Task: Save the location "Nevada State Museum, Las Vegas" to the newly created list "Bucket list".
Action: Mouse moved to (94, 81)
Screenshot: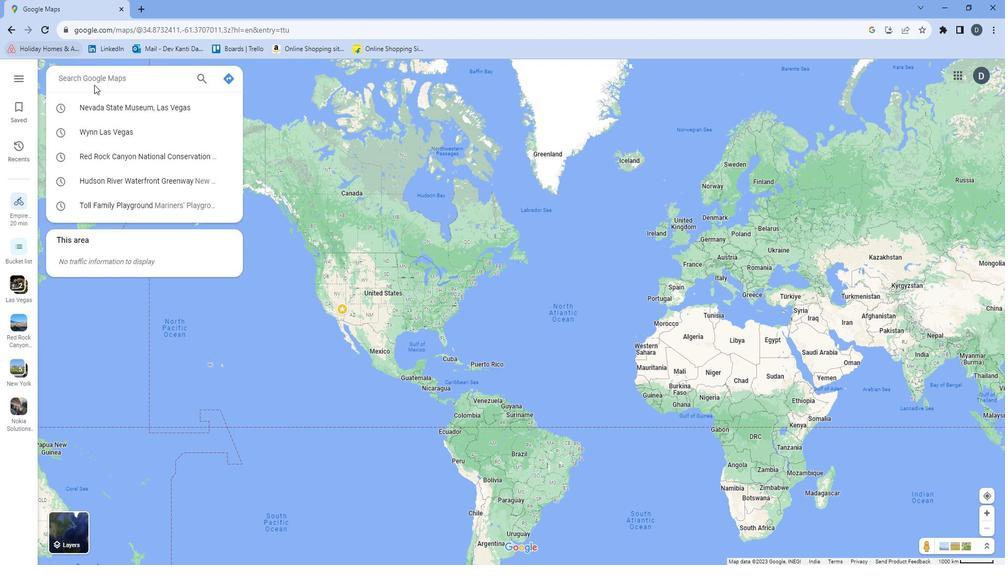 
Action: Mouse pressed left at (94, 81)
Screenshot: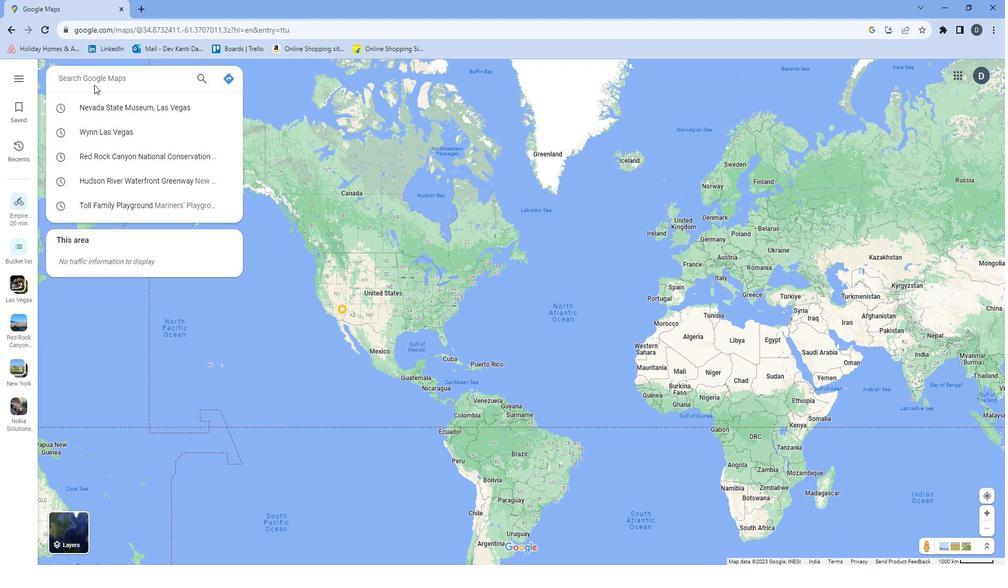 
Action: Mouse moved to (94, 77)
Screenshot: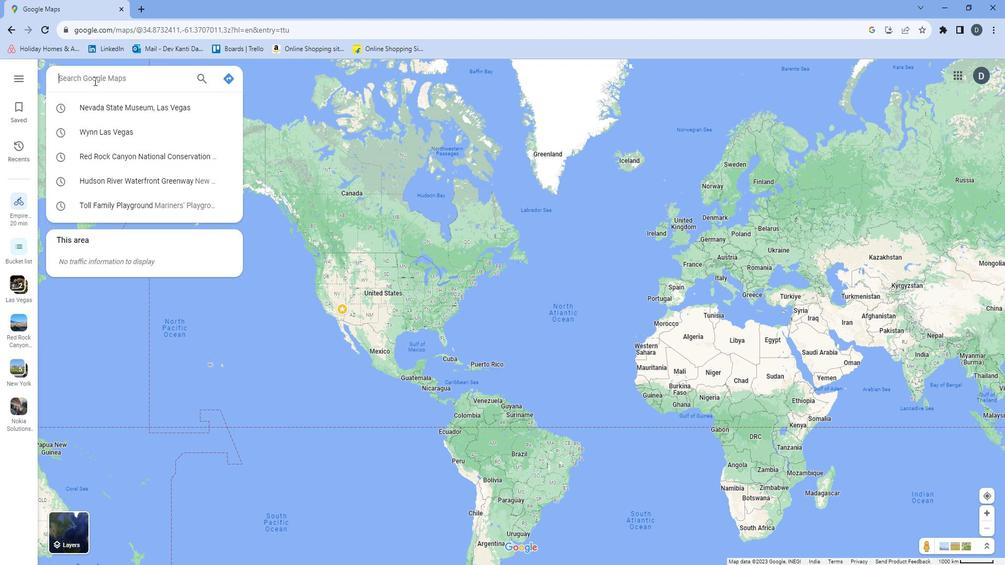 
Action: Mouse pressed left at (94, 77)
Screenshot: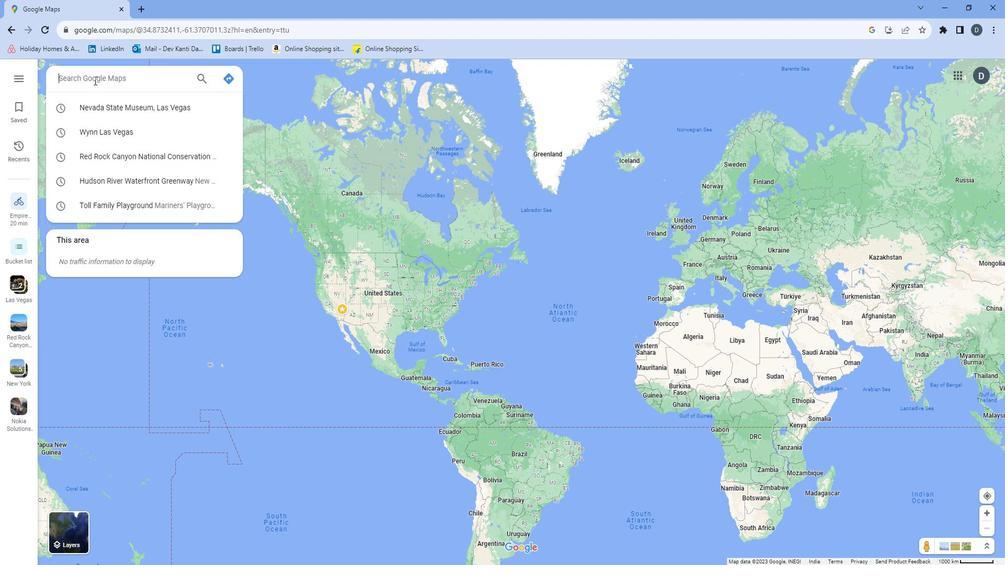 
Action: Mouse moved to (85, 68)
Screenshot: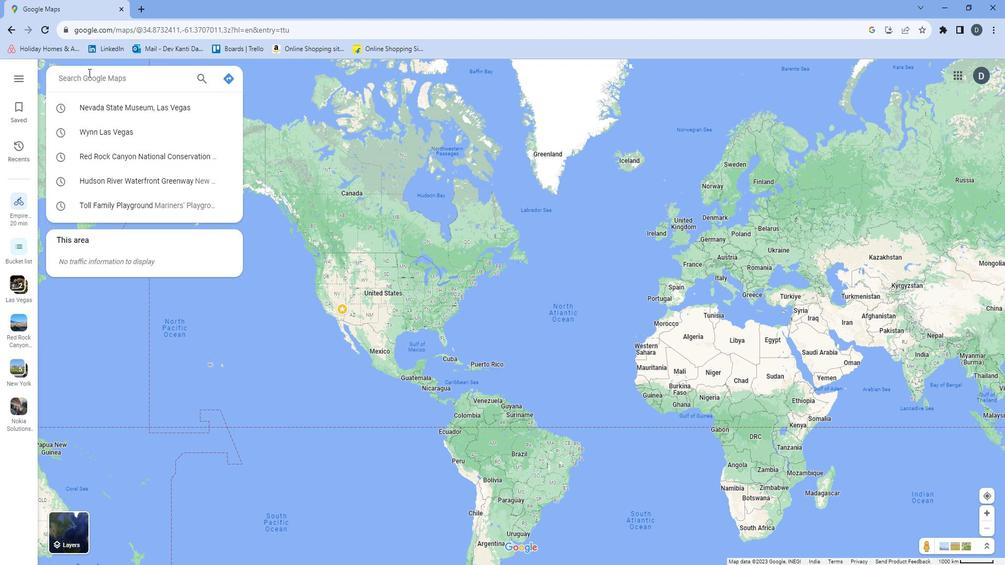 
Action: Key pressed <Key.shift>Nevada<Key.space><Key.shift>State<Key.space><Key.shift>Museum,<Key.space><Key.shift>Las<Key.space><Key.shift>Vegas<Key.space><Key.enter>
Screenshot: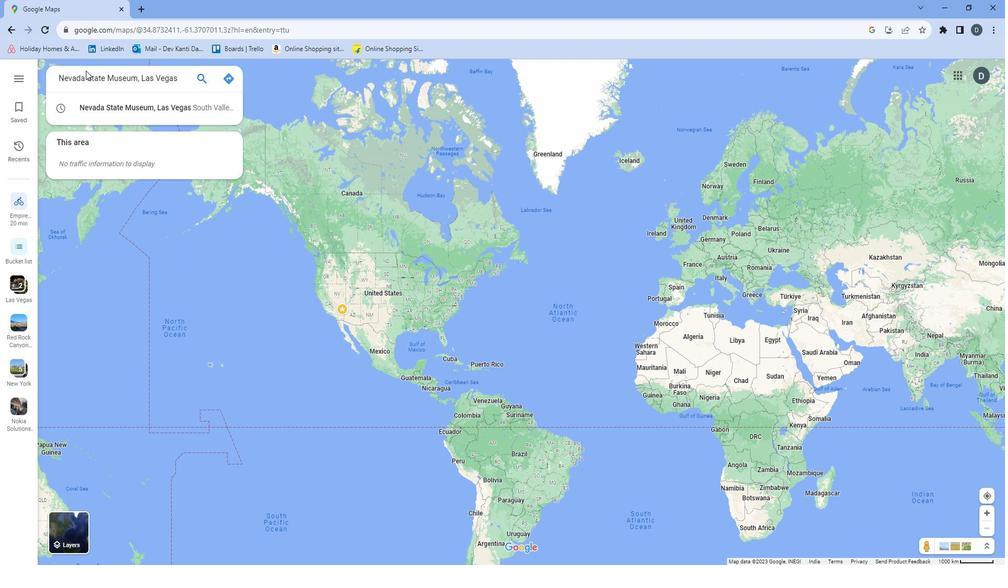 
Action: Mouse moved to (104, 276)
Screenshot: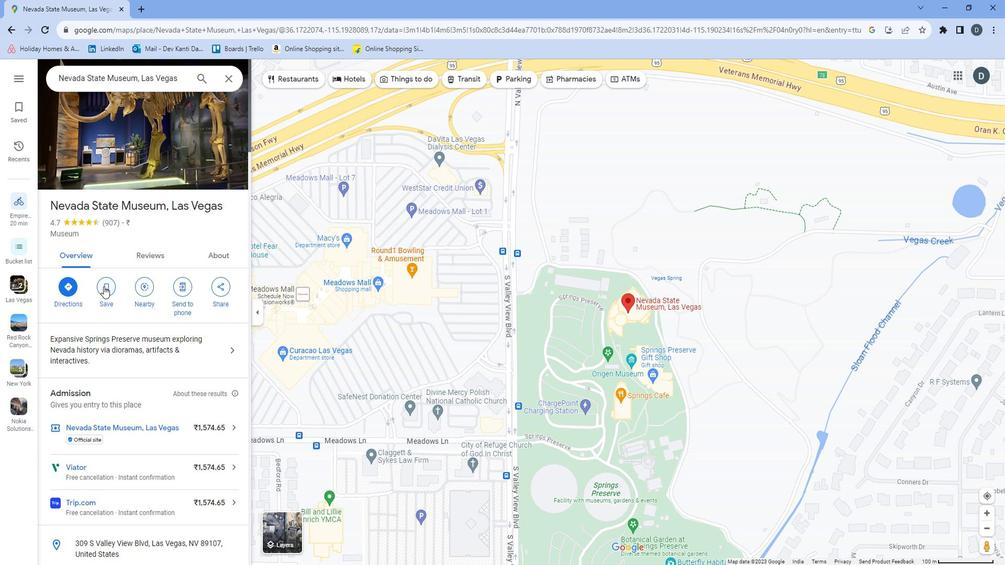 
Action: Mouse pressed left at (104, 276)
Screenshot: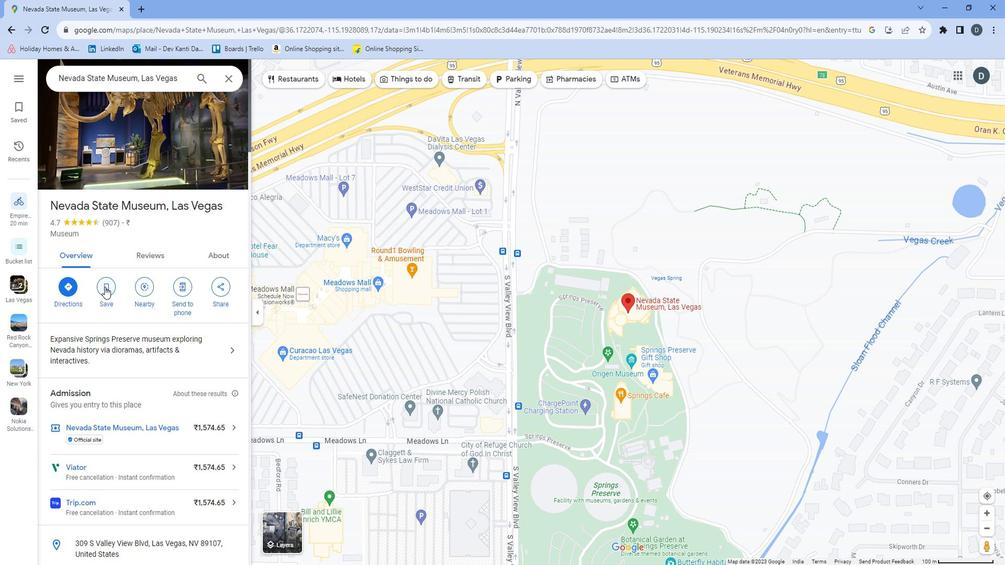 
Action: Mouse moved to (135, 361)
Screenshot: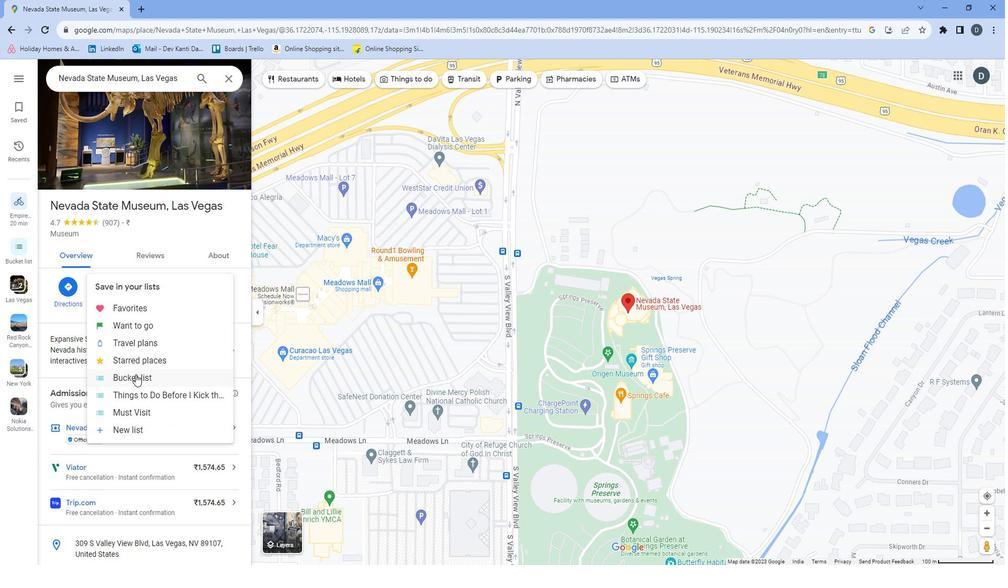 
Action: Mouse pressed left at (135, 361)
Screenshot: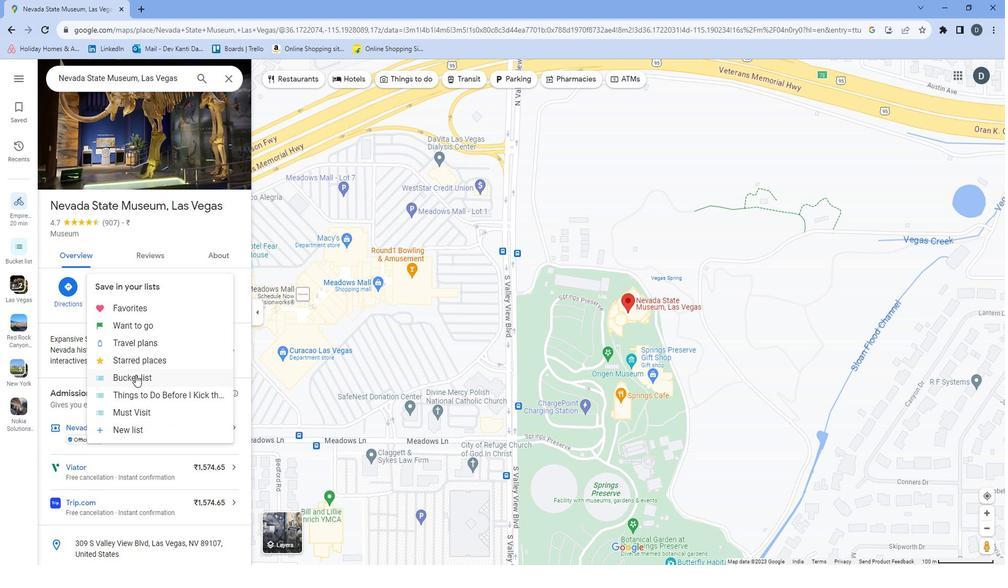 
Action: Mouse moved to (351, 389)
Screenshot: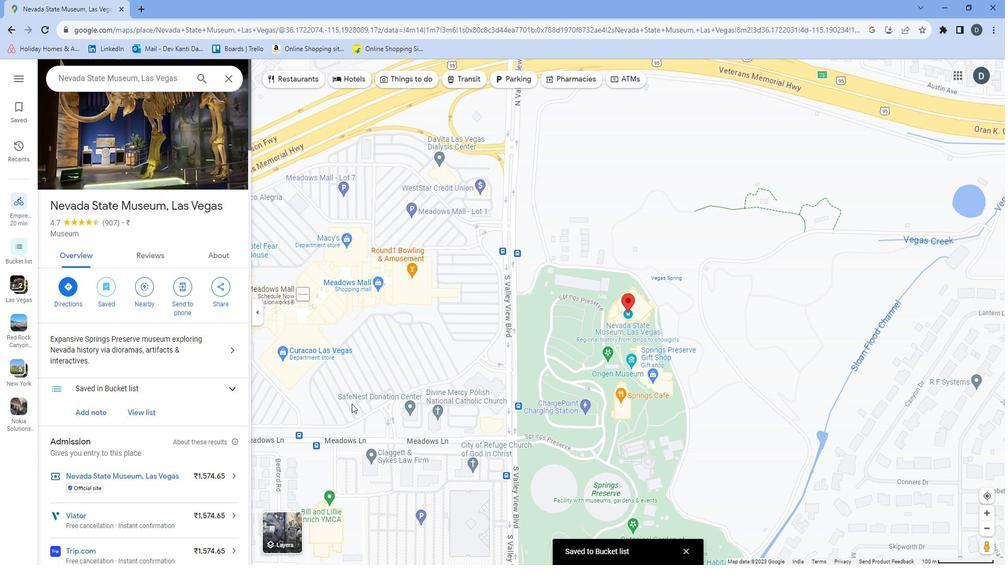 
